 Task: Add the task  Implement continuous integration for better code integration and testing to the section Change Management Sprint in the project TransformWorks and add a Due Date to the respective task as 2024/03/23.
Action: Mouse moved to (905, 624)
Screenshot: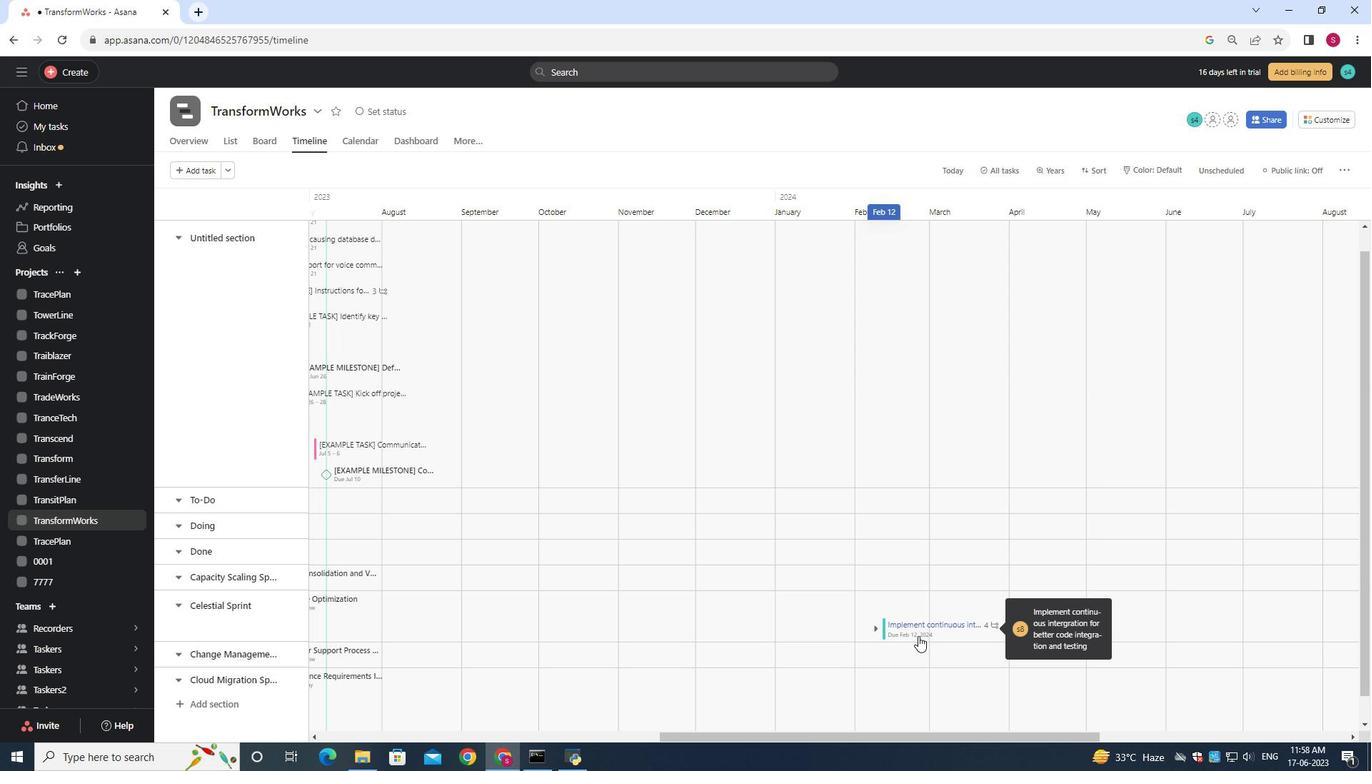 
Action: Mouse pressed left at (905, 624)
Screenshot: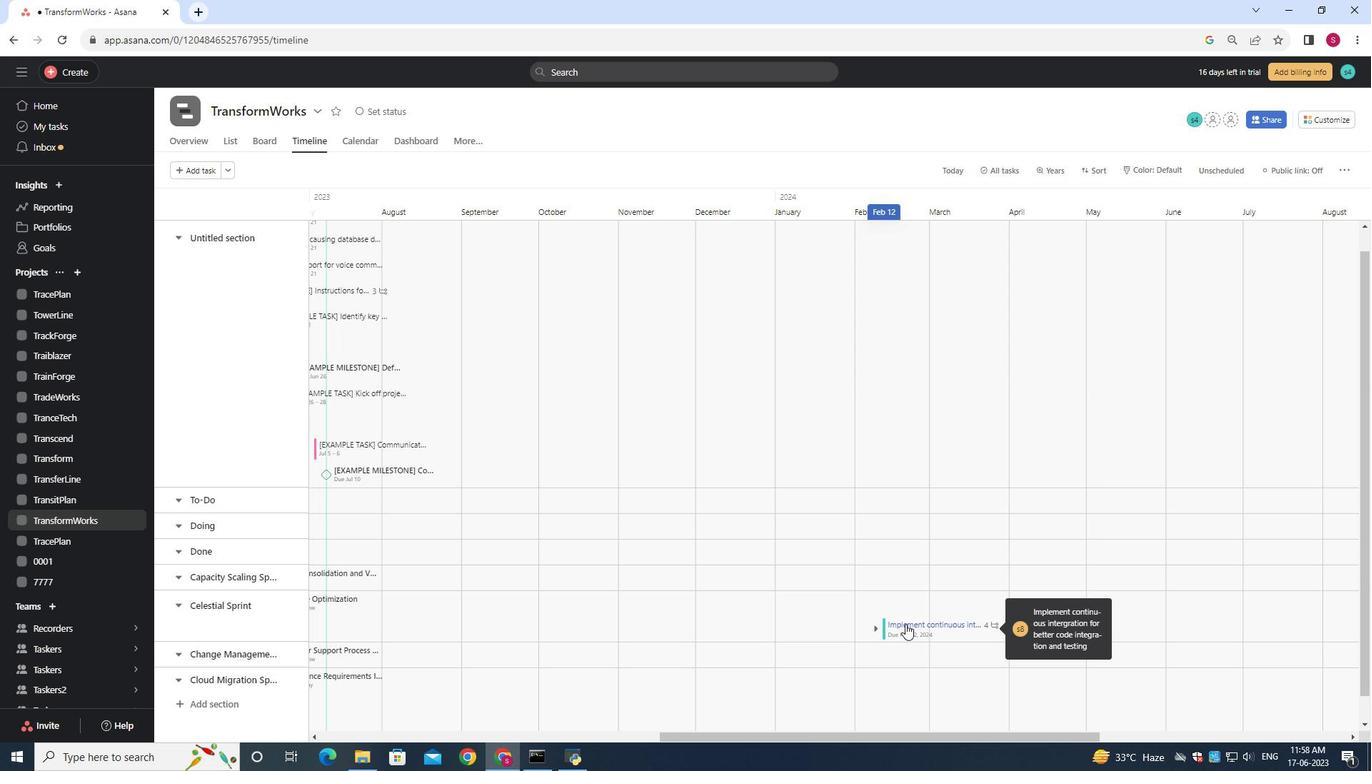 
Action: Mouse moved to (894, 628)
Screenshot: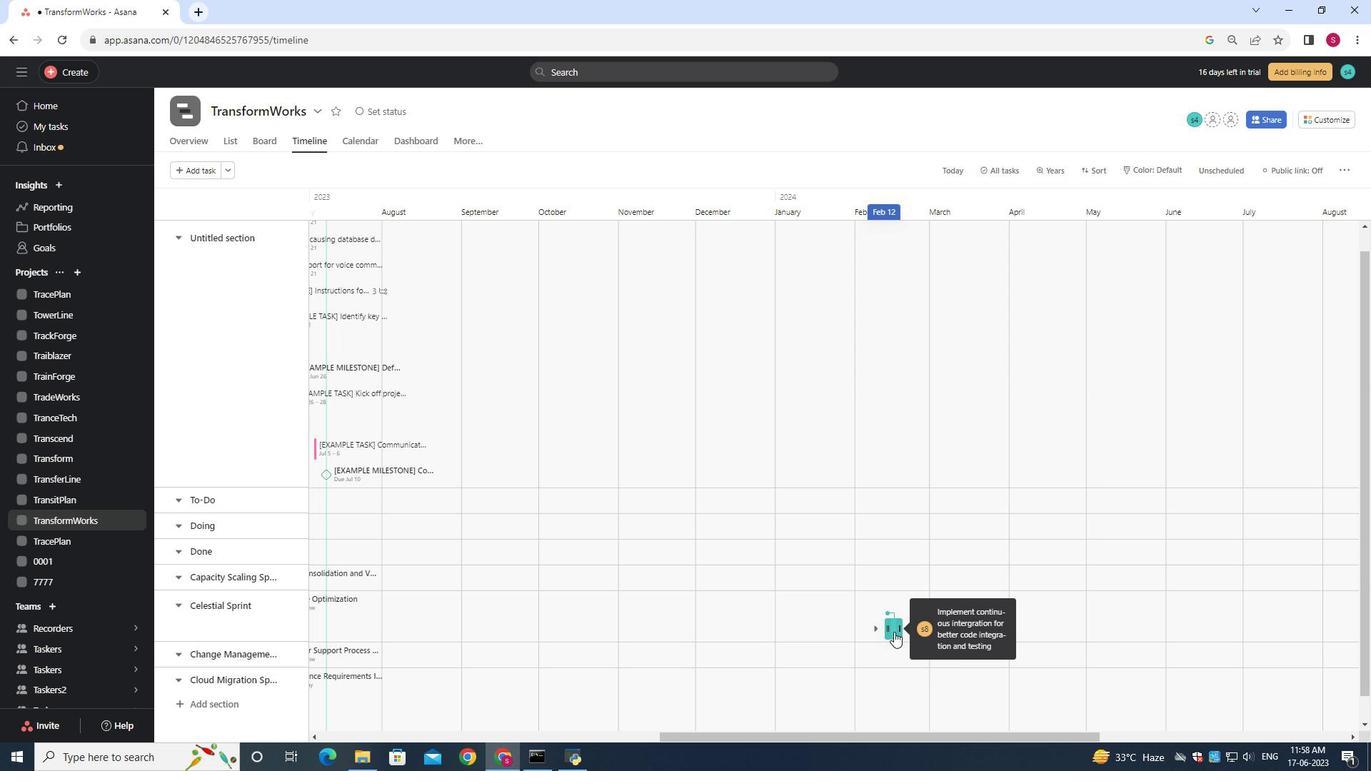 
Action: Mouse pressed left at (894, 628)
Screenshot: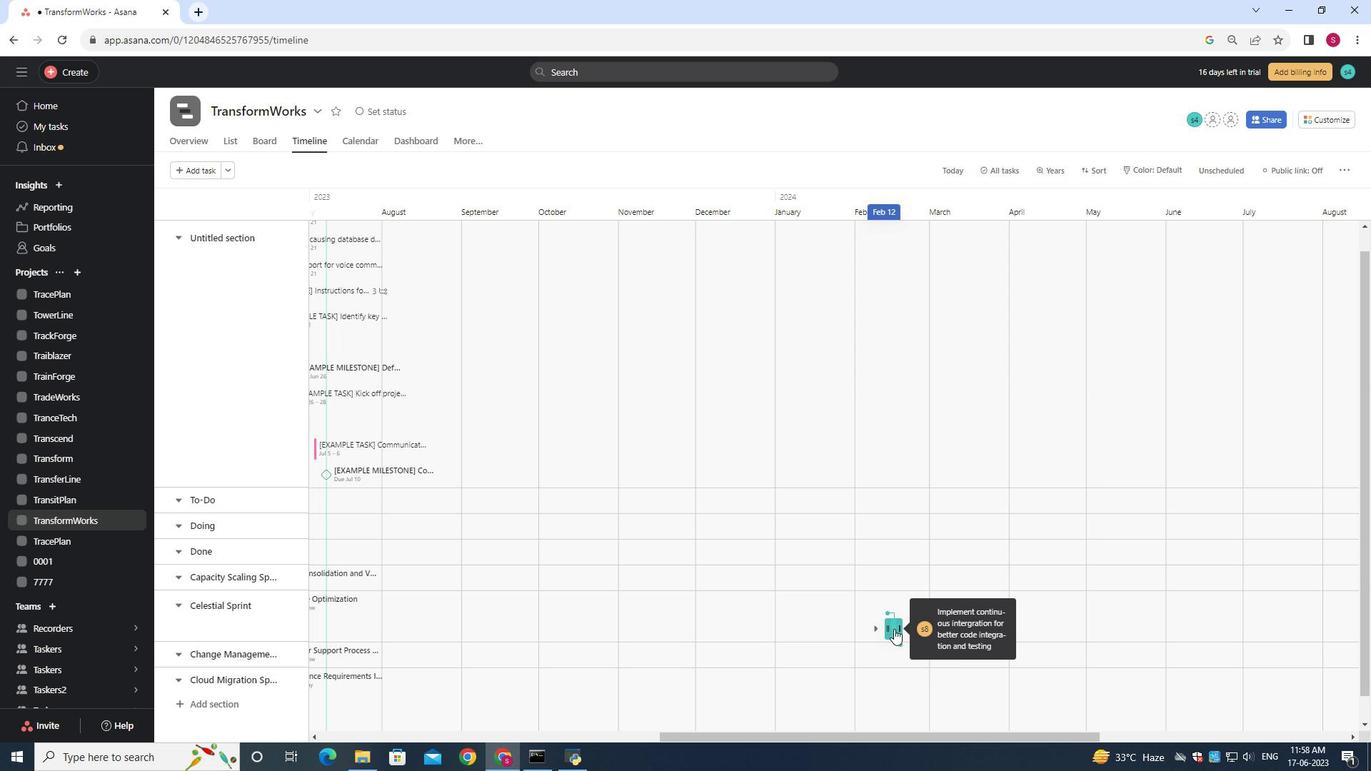 
Action: Mouse moved to (900, 632)
Screenshot: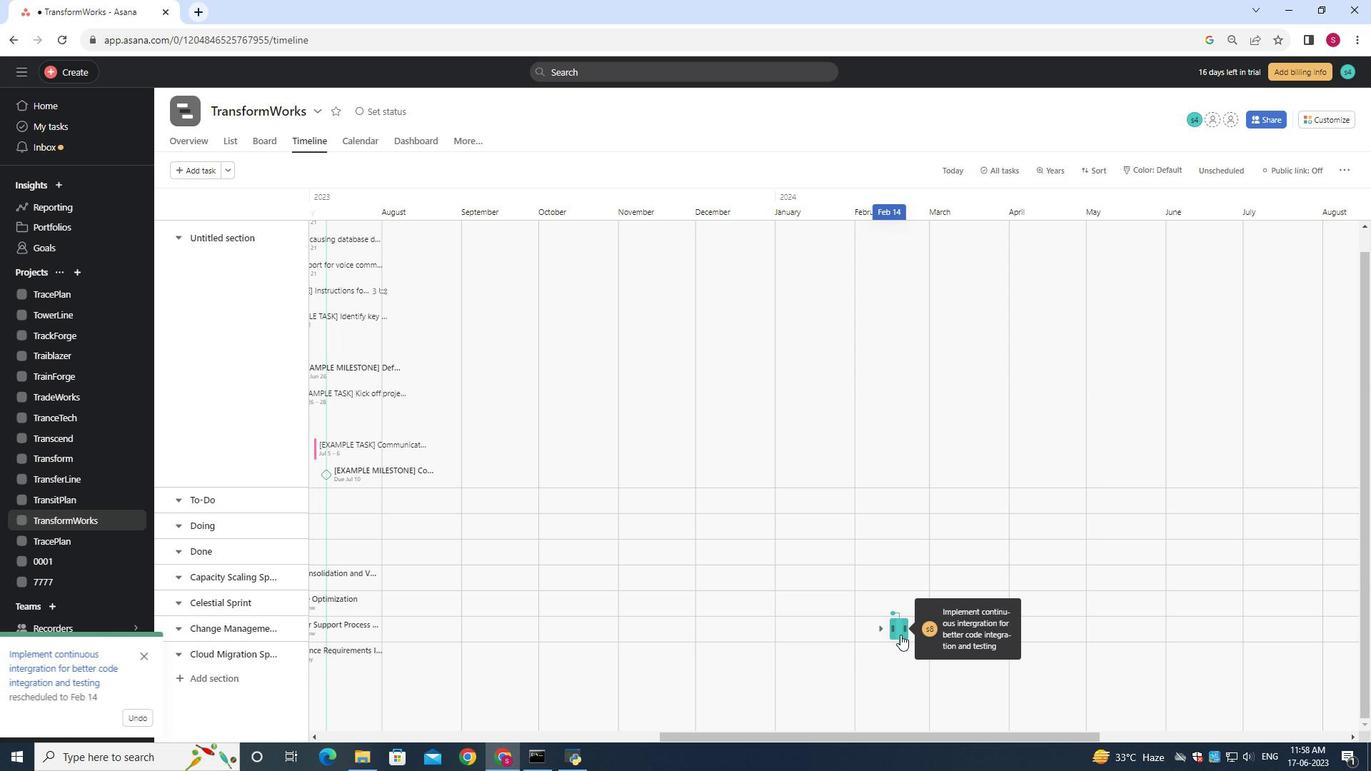 
Action: Mouse pressed left at (900, 632)
Screenshot: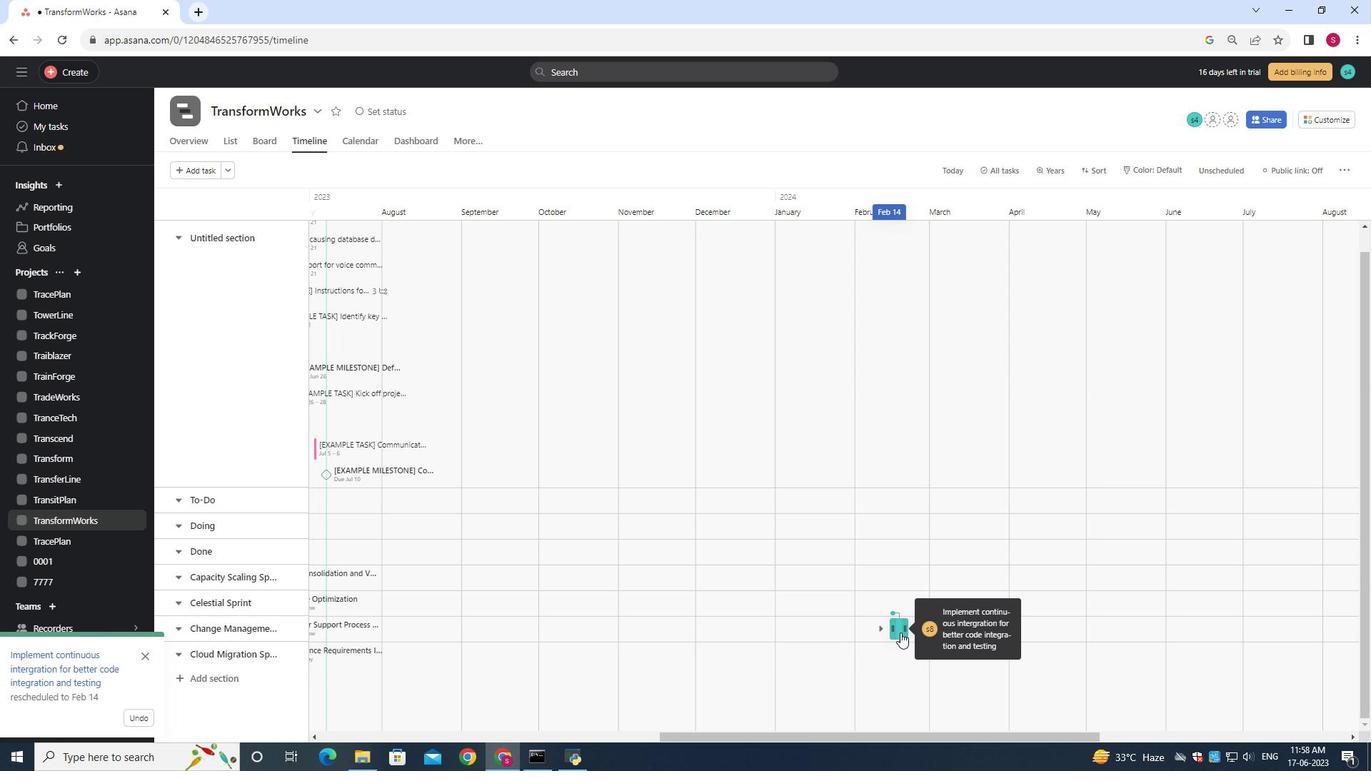 
Action: Mouse moved to (1115, 286)
Screenshot: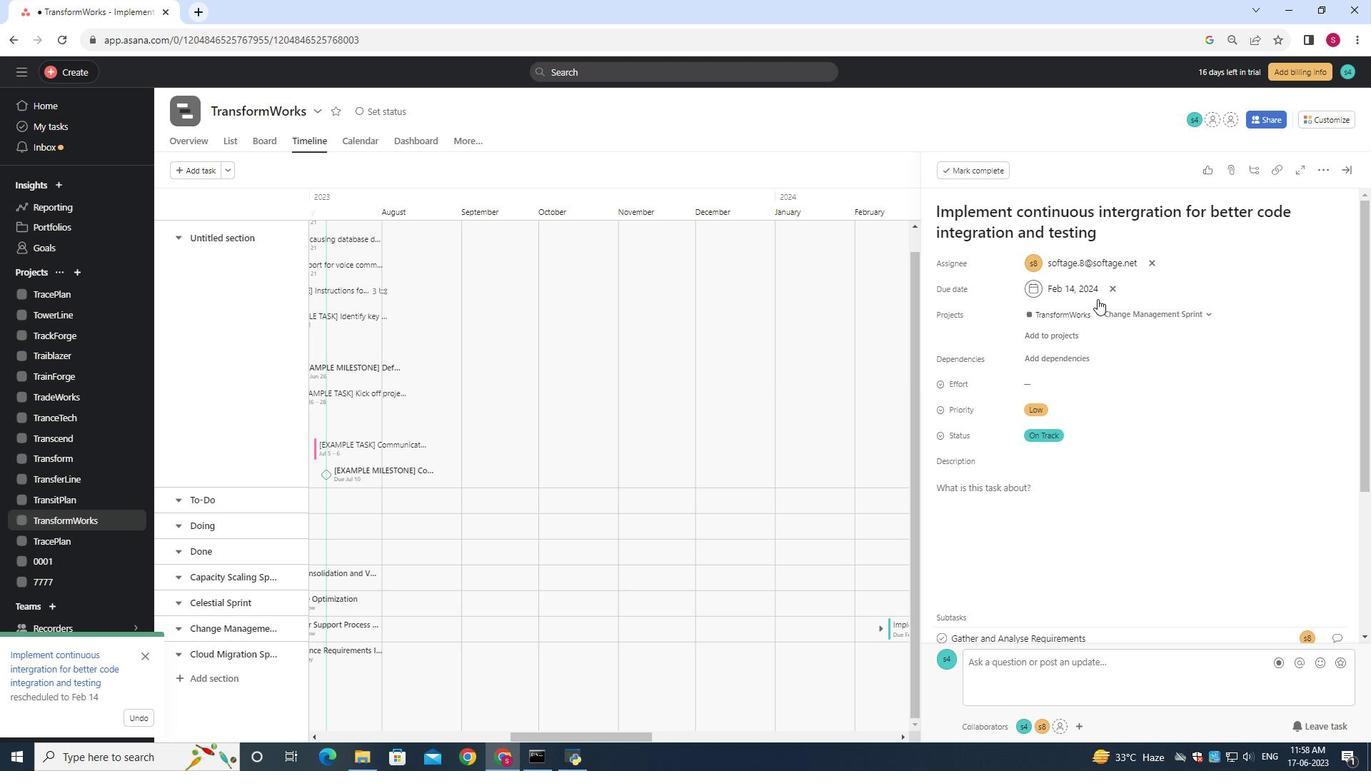 
Action: Mouse pressed left at (1115, 286)
Screenshot: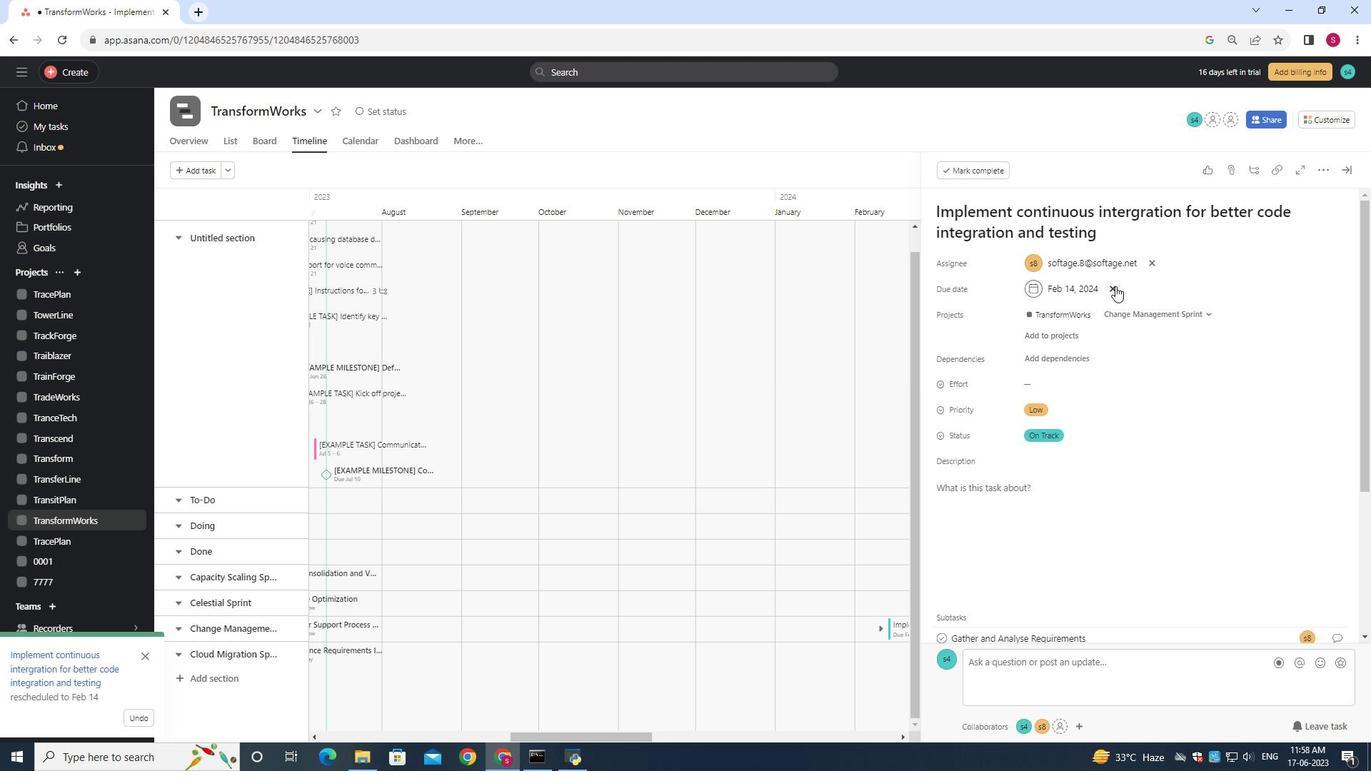 
Action: Mouse moved to (1092, 288)
Screenshot: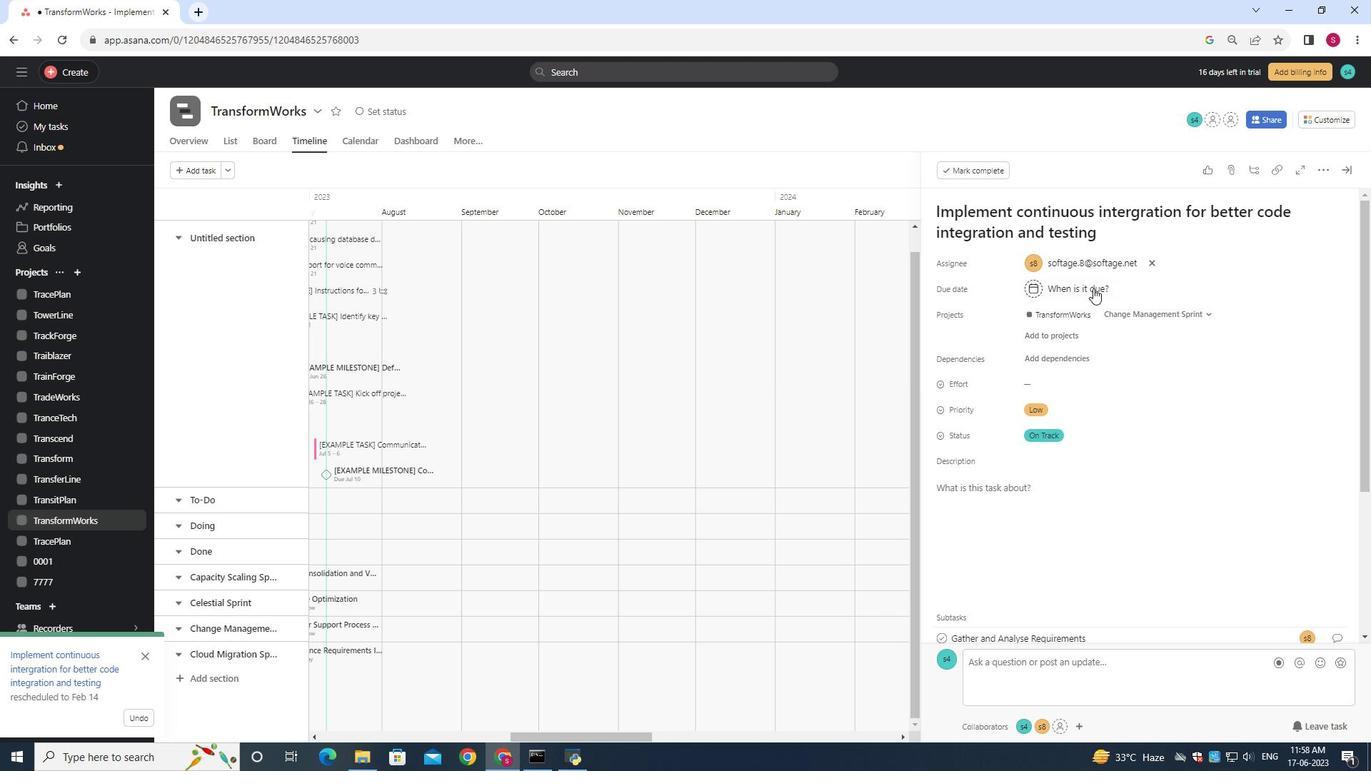 
Action: Mouse pressed left at (1092, 288)
Screenshot: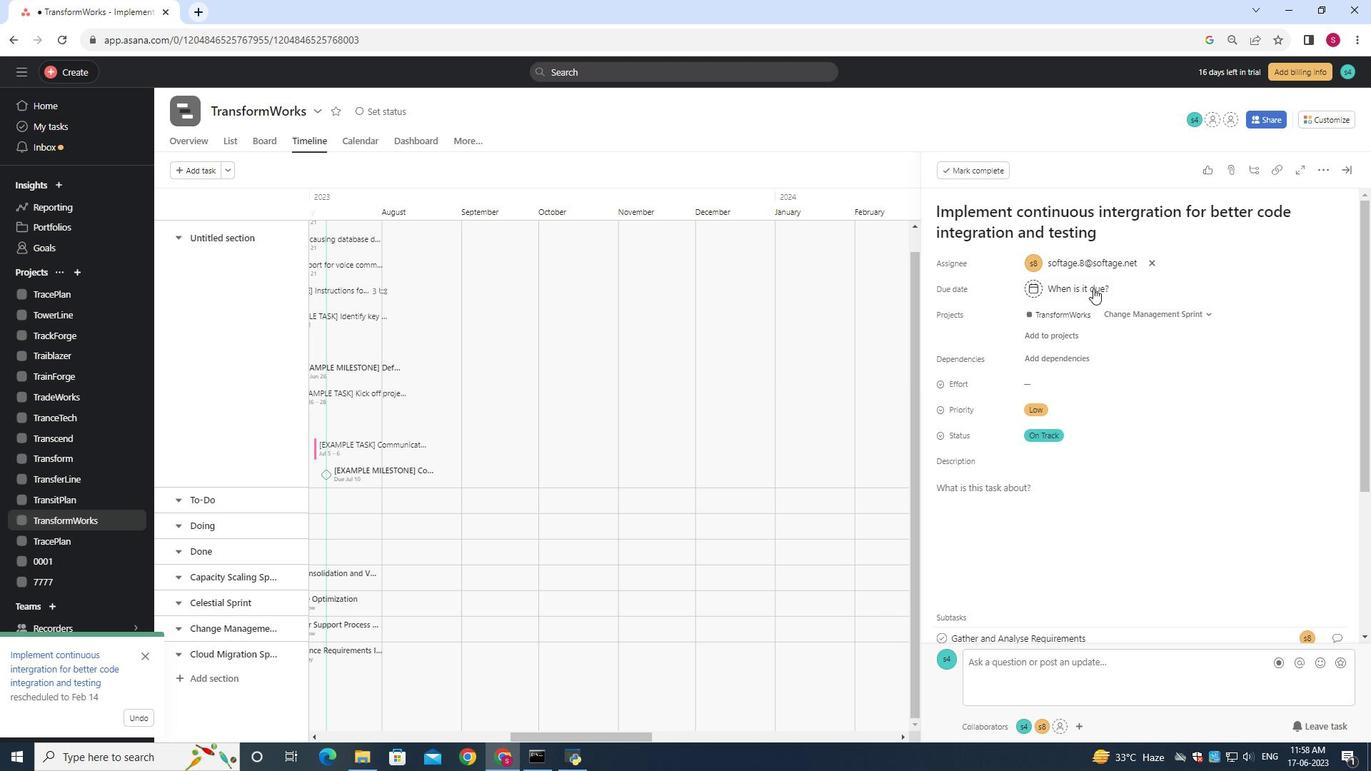 
Action: Key pressed 2024/03/23<Key.enter>
Screenshot: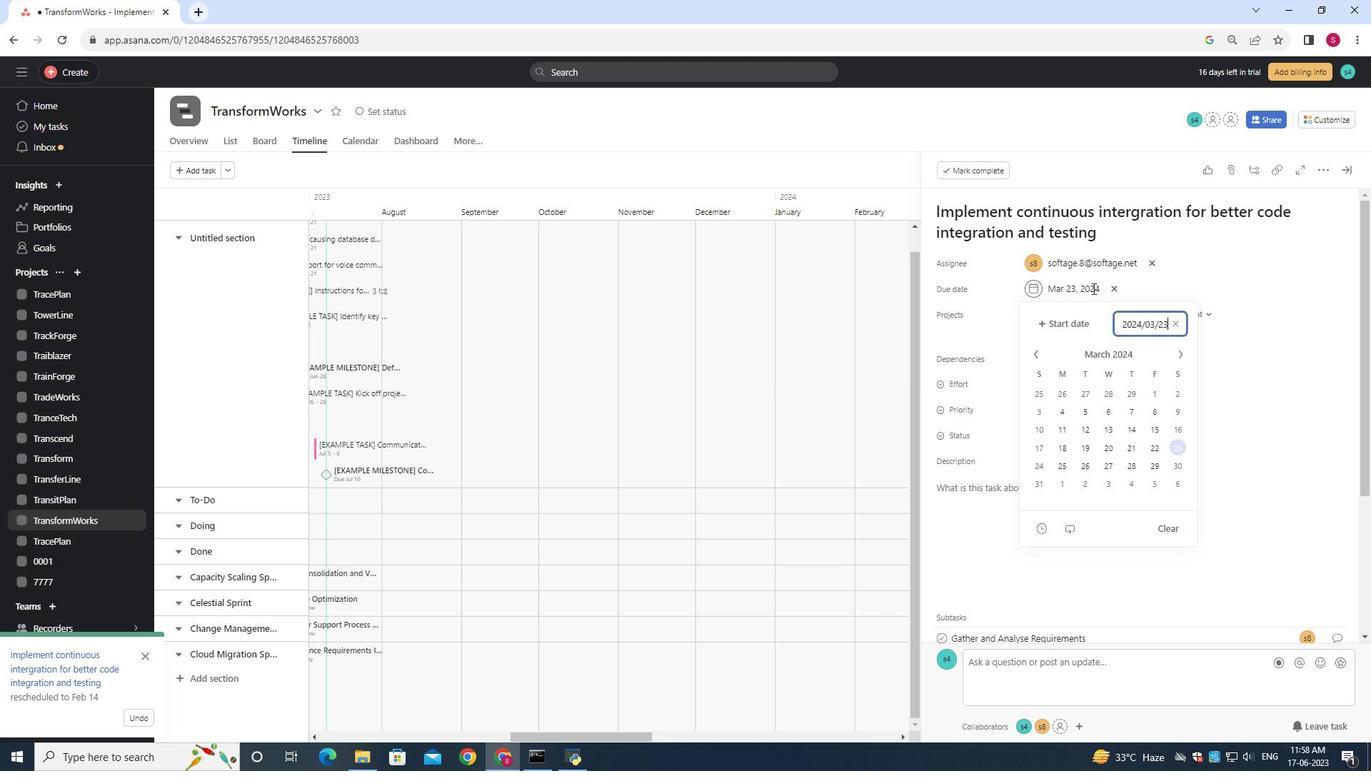 
